 Task: Add Sprouts 100% Recycled Soft & Strong Bath Tissue 12 Pack to the cart.
Action: Mouse moved to (941, 333)
Screenshot: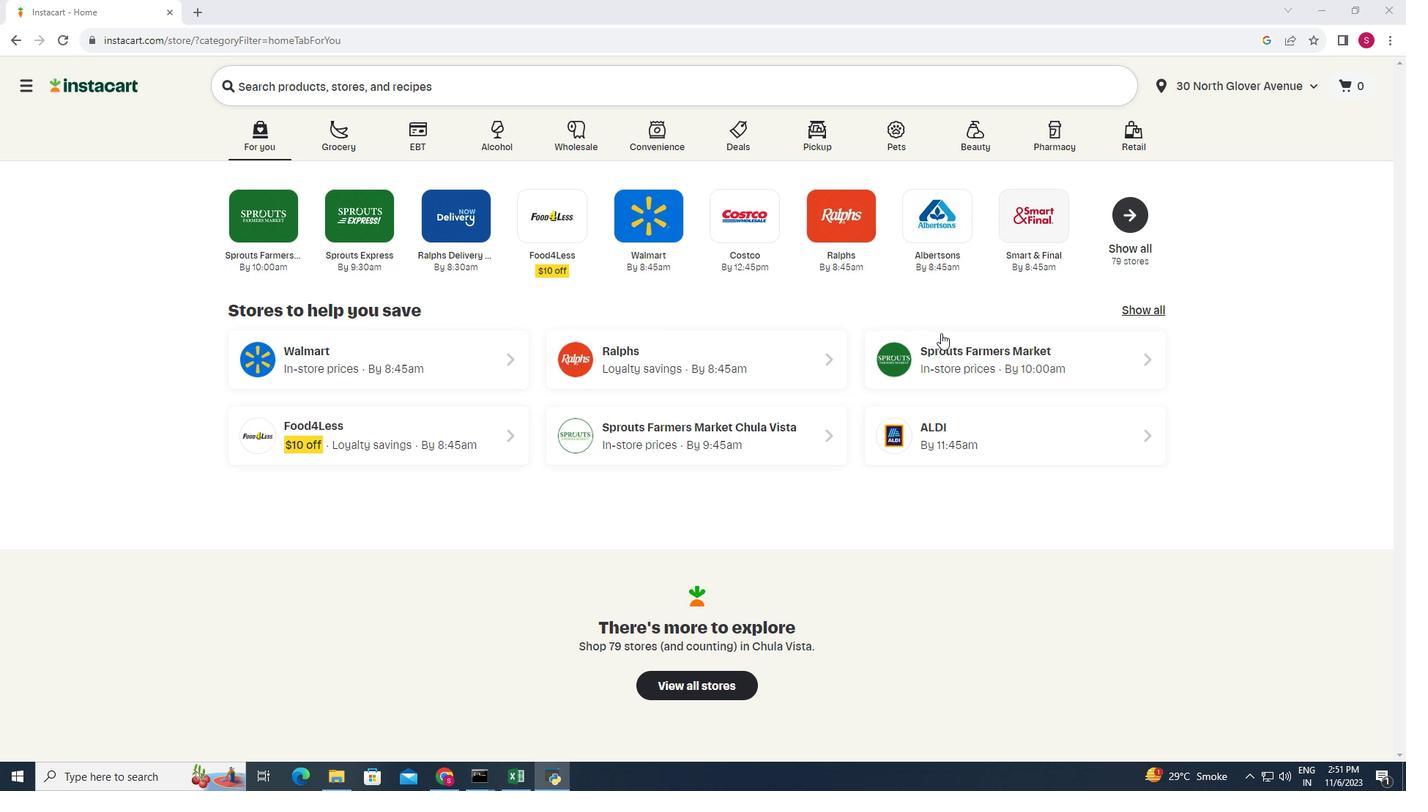 
Action: Mouse pressed left at (941, 333)
Screenshot: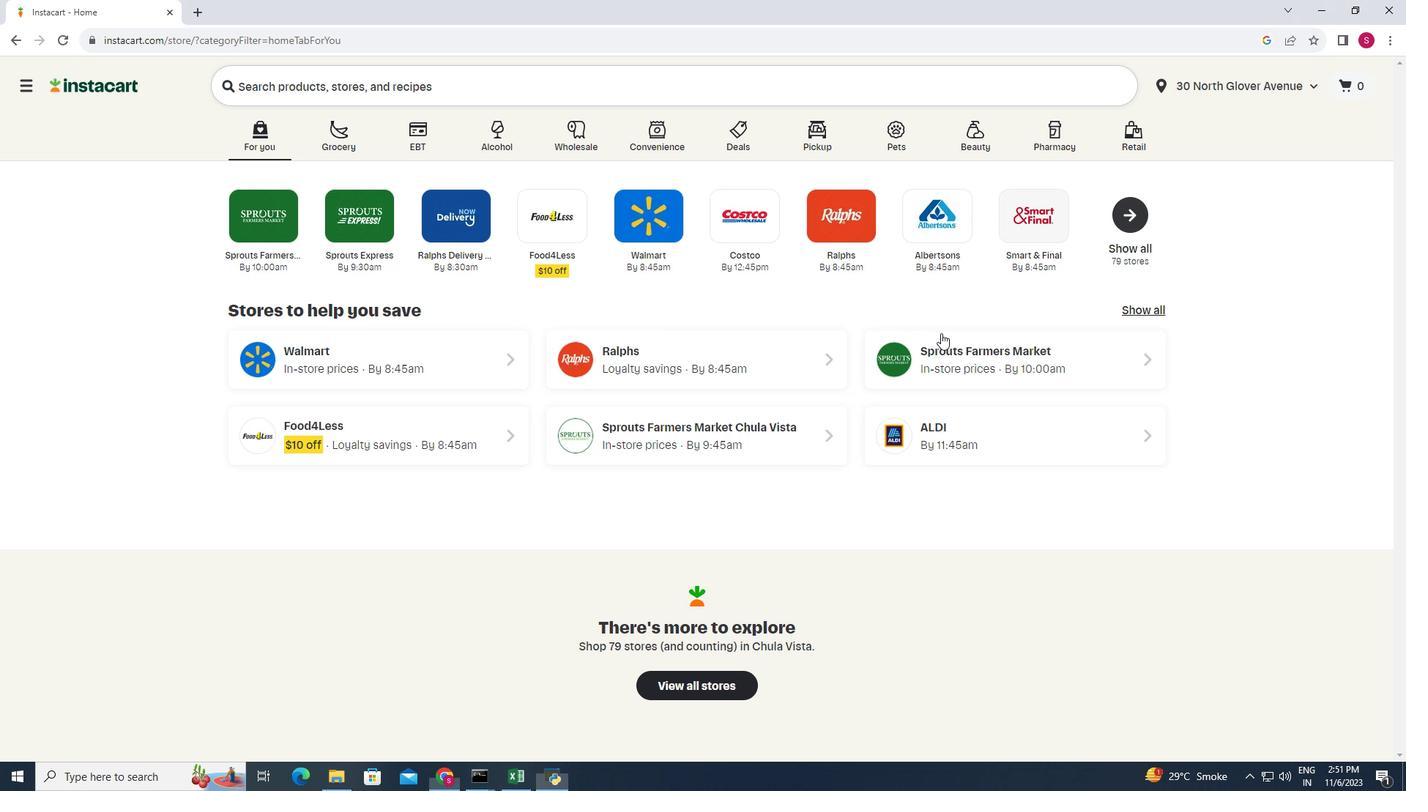 
Action: Mouse moved to (115, 499)
Screenshot: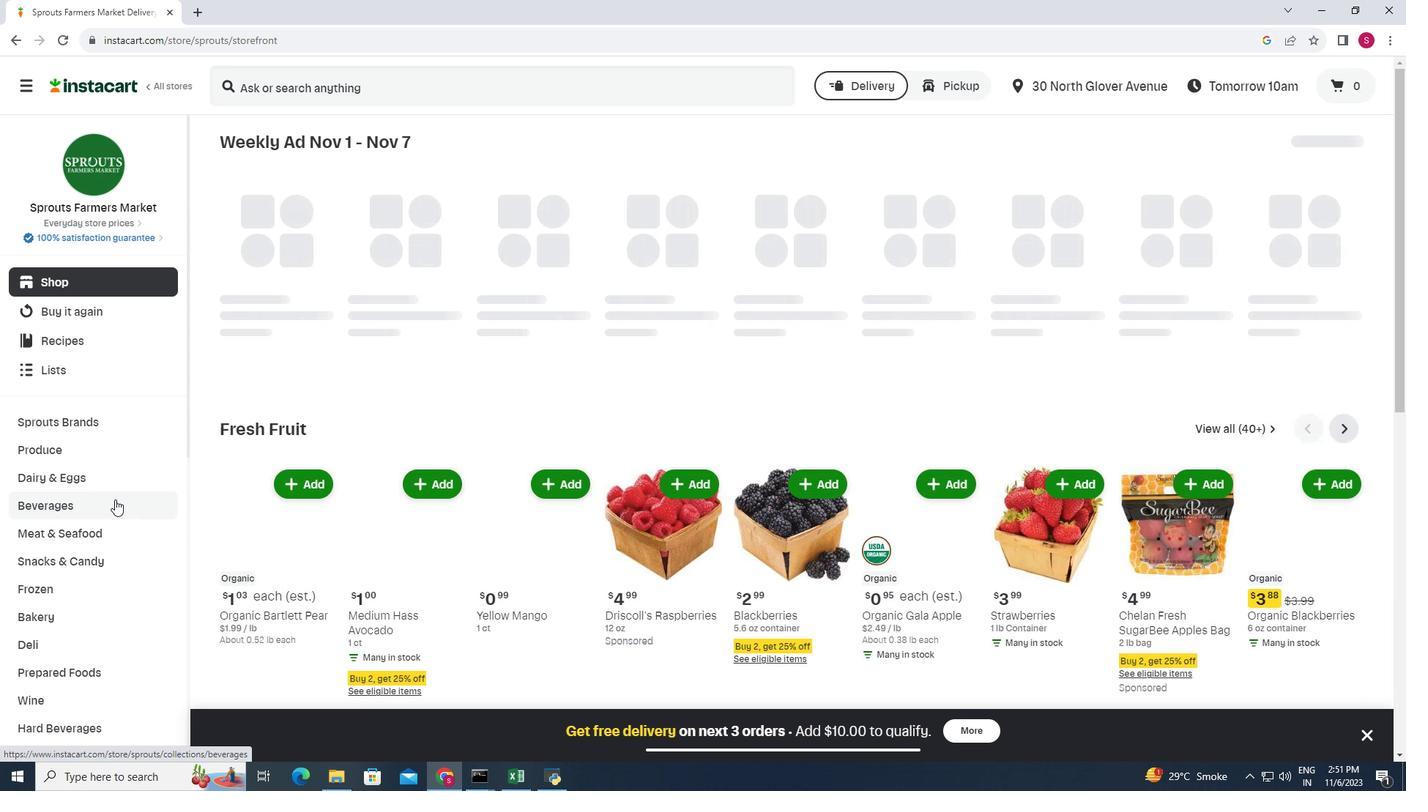 
Action: Mouse scrolled (115, 498) with delta (0, 0)
Screenshot: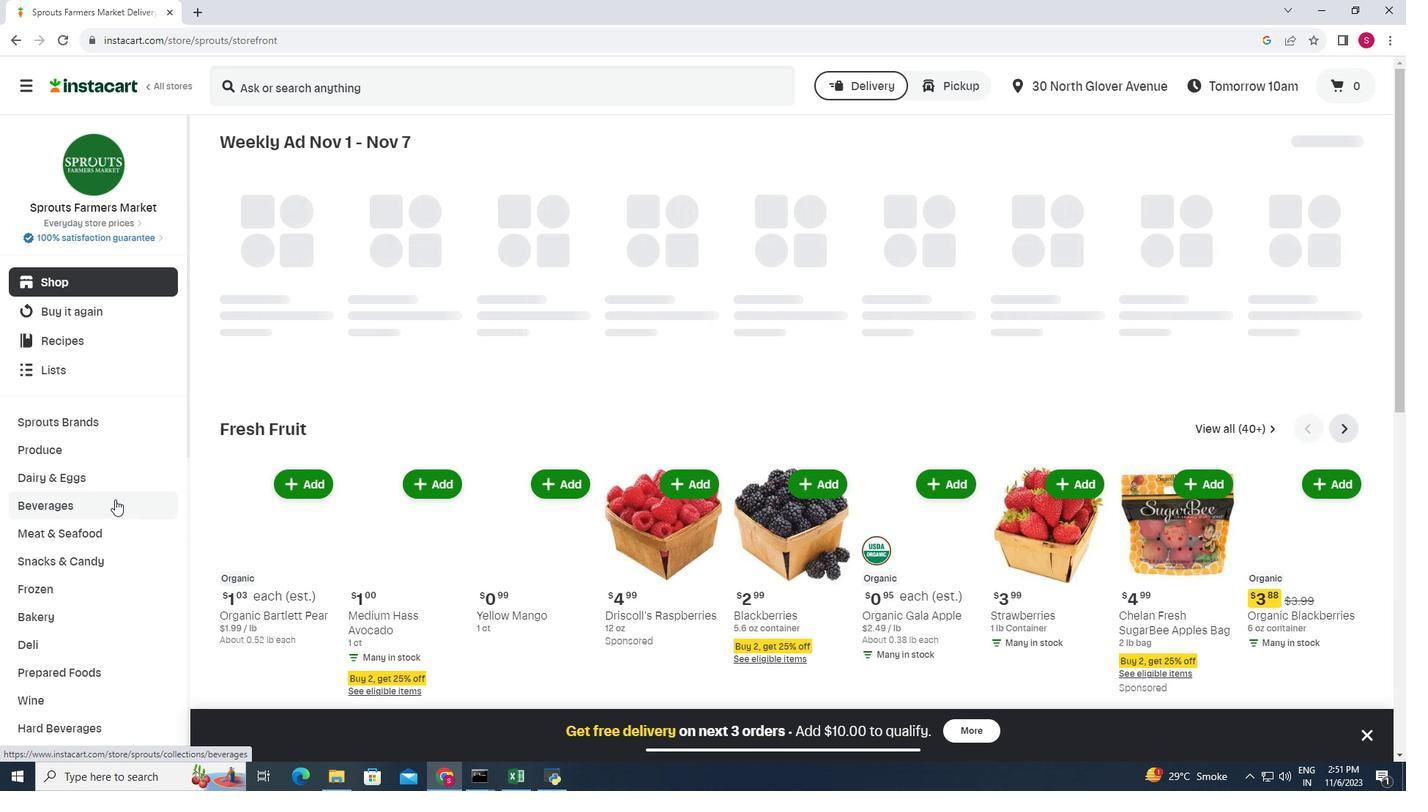 
Action: Mouse moved to (116, 498)
Screenshot: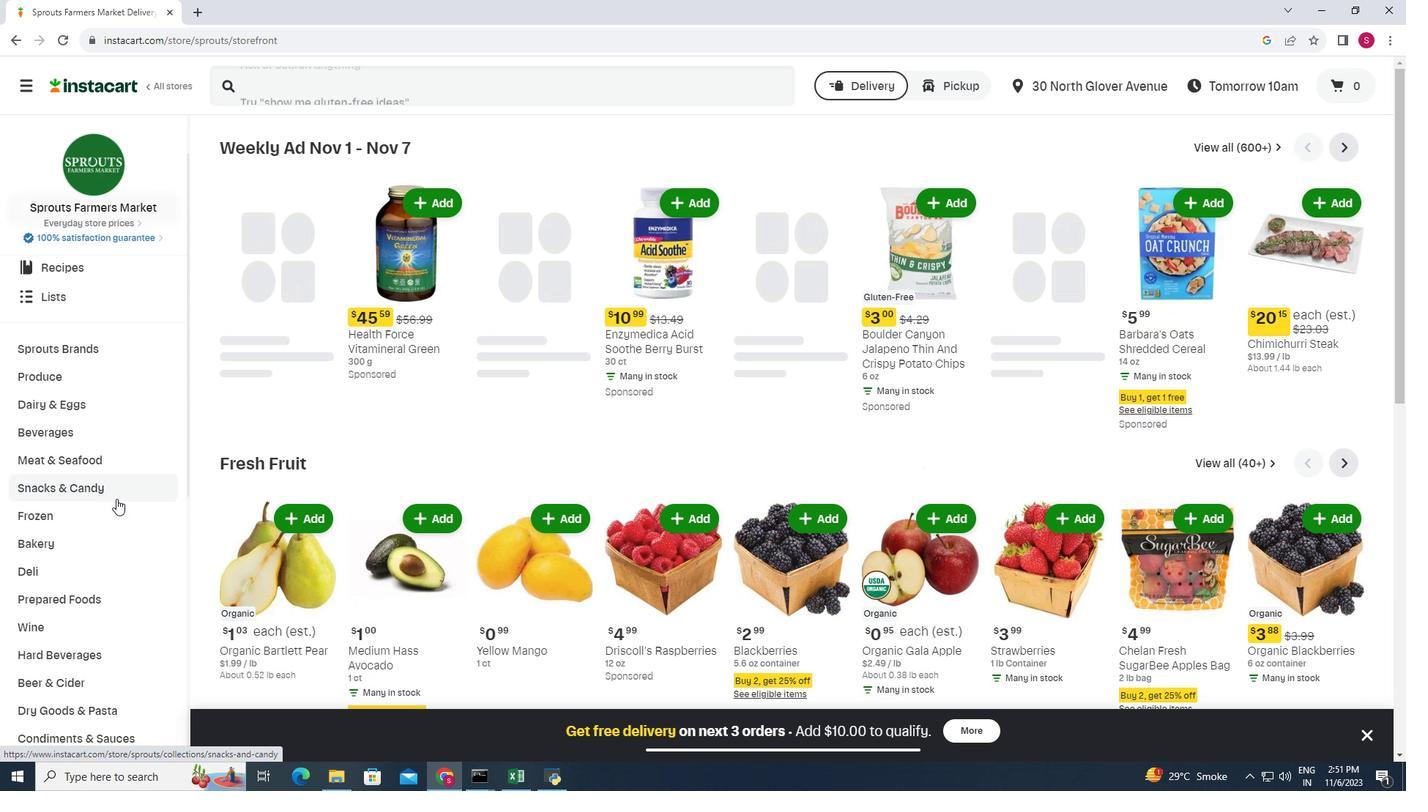 
Action: Mouse scrolled (116, 498) with delta (0, 0)
Screenshot: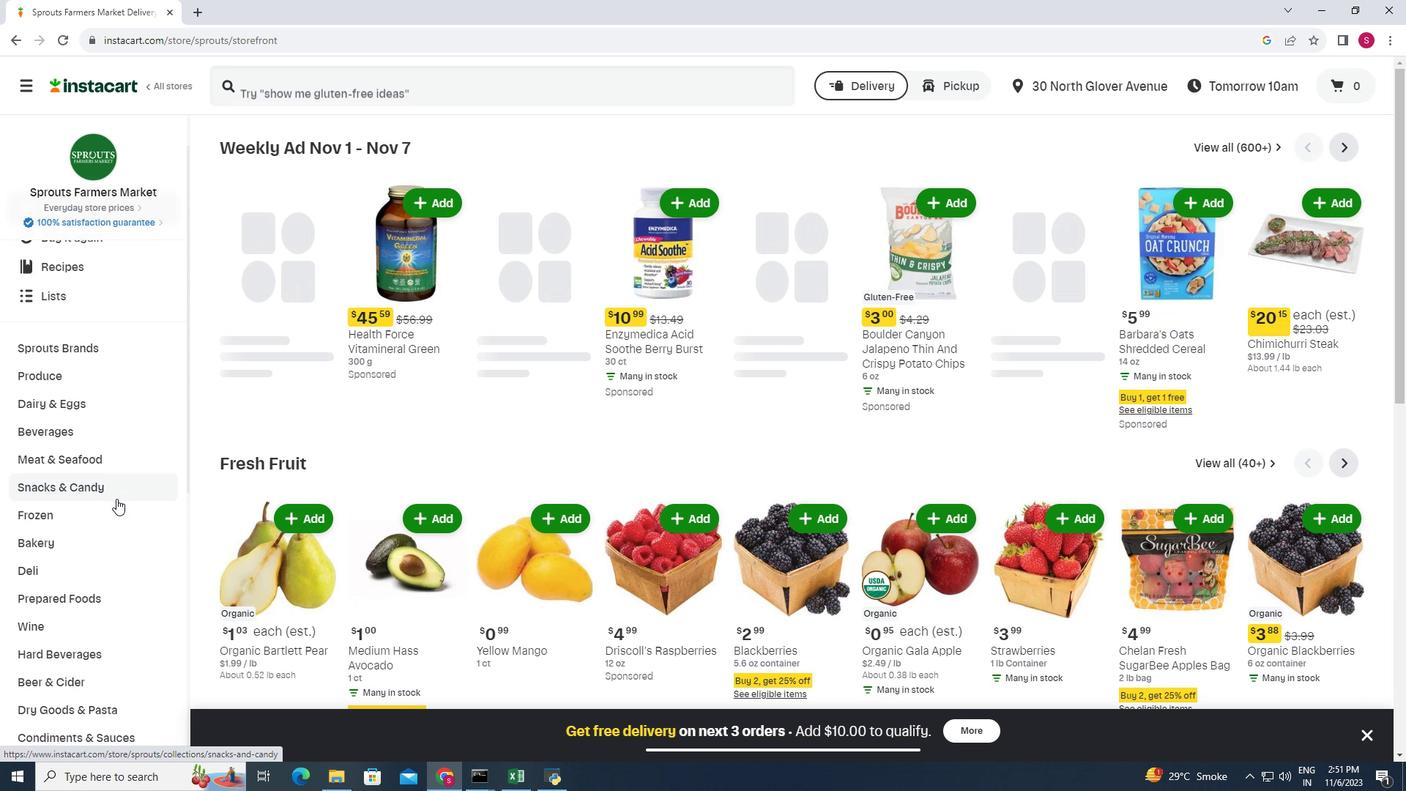 
Action: Mouse moved to (130, 477)
Screenshot: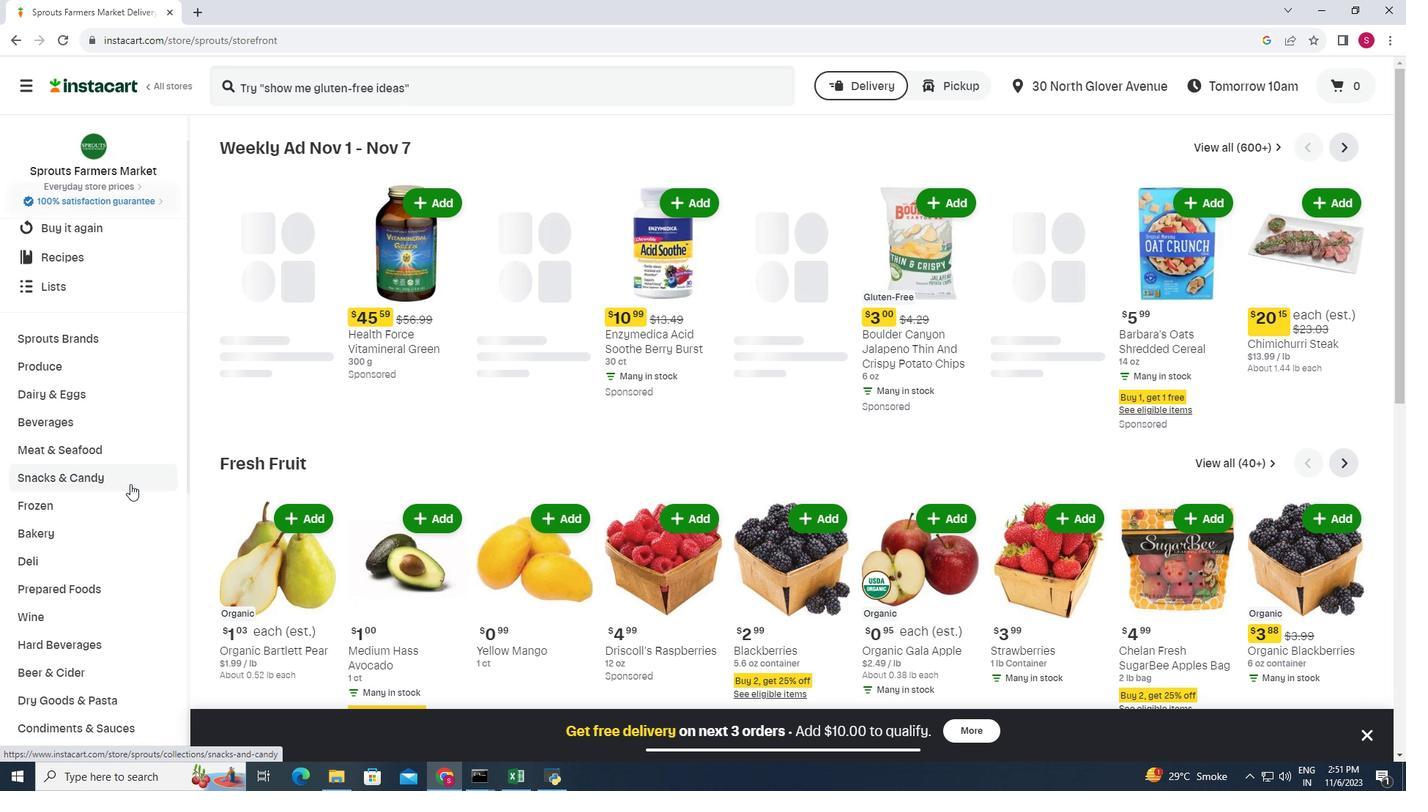 
Action: Mouse scrolled (130, 476) with delta (0, 0)
Screenshot: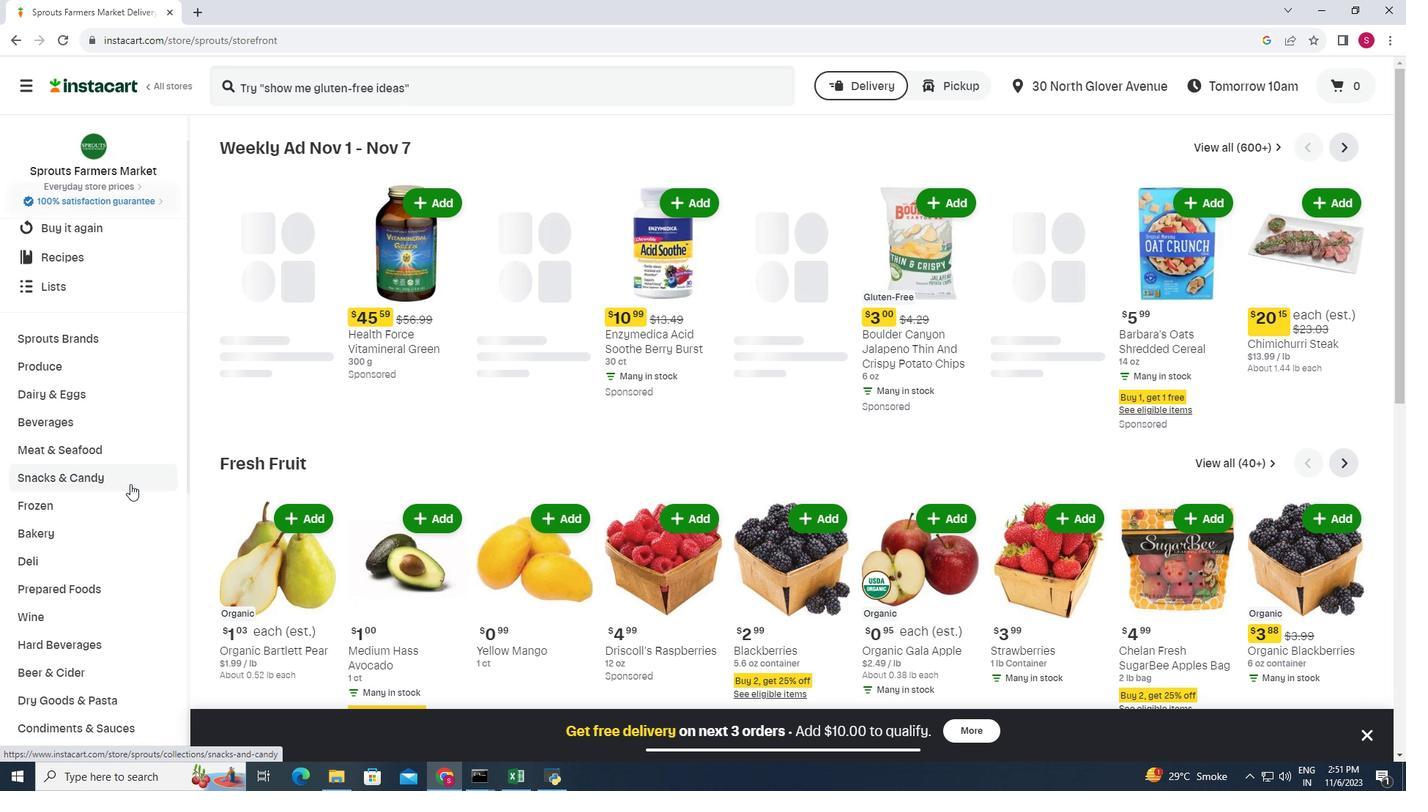 
Action: Mouse moved to (130, 485)
Screenshot: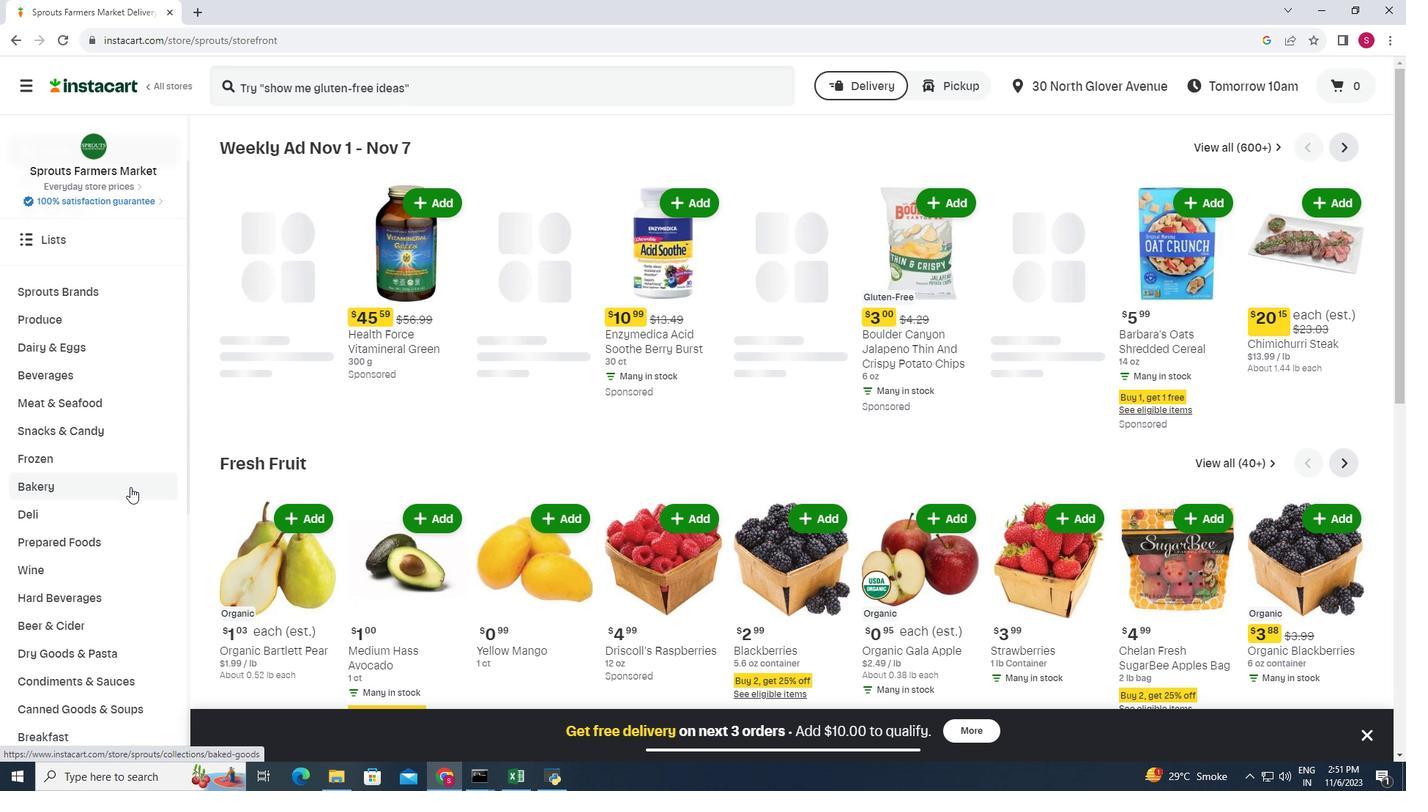 
Action: Mouse scrolled (130, 485) with delta (0, 0)
Screenshot: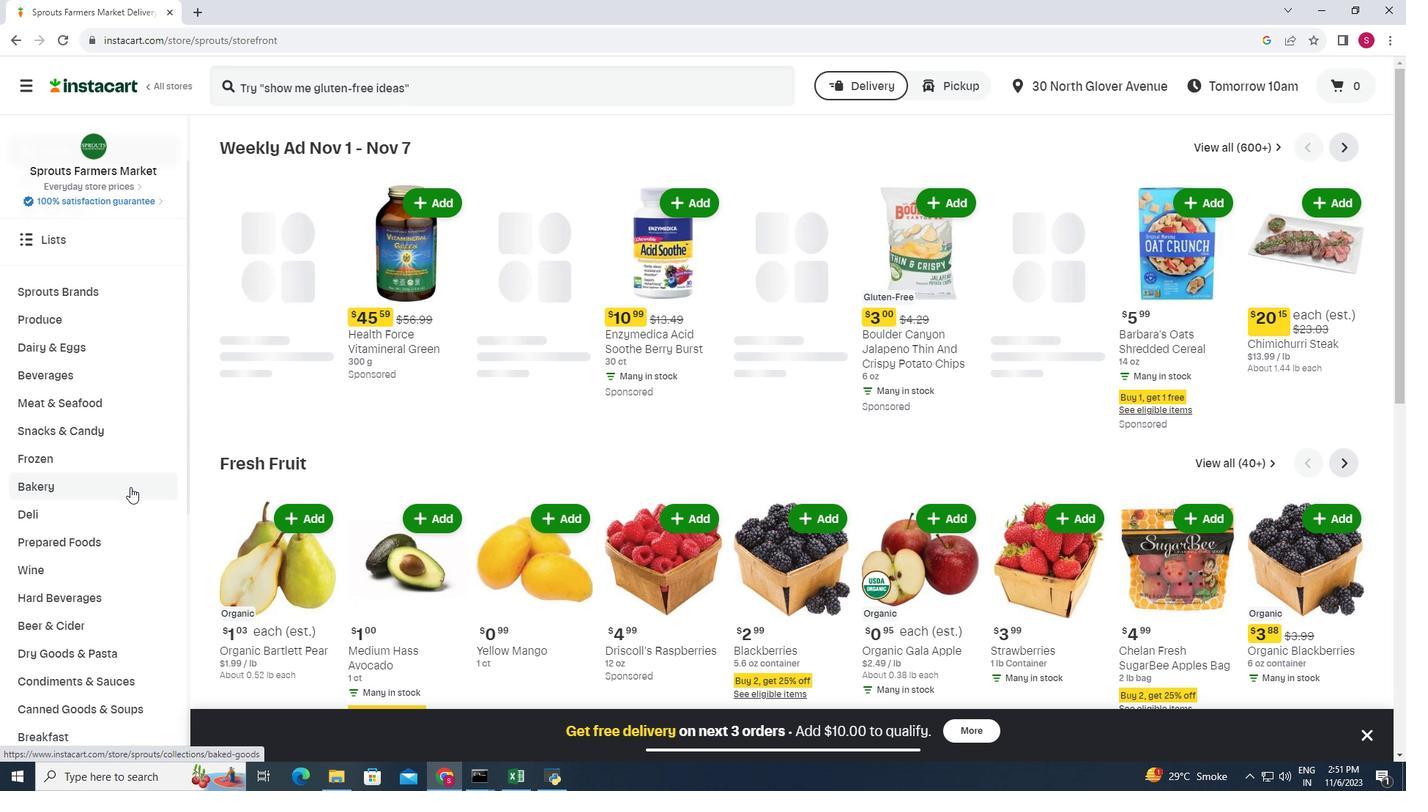 
Action: Mouse moved to (130, 490)
Screenshot: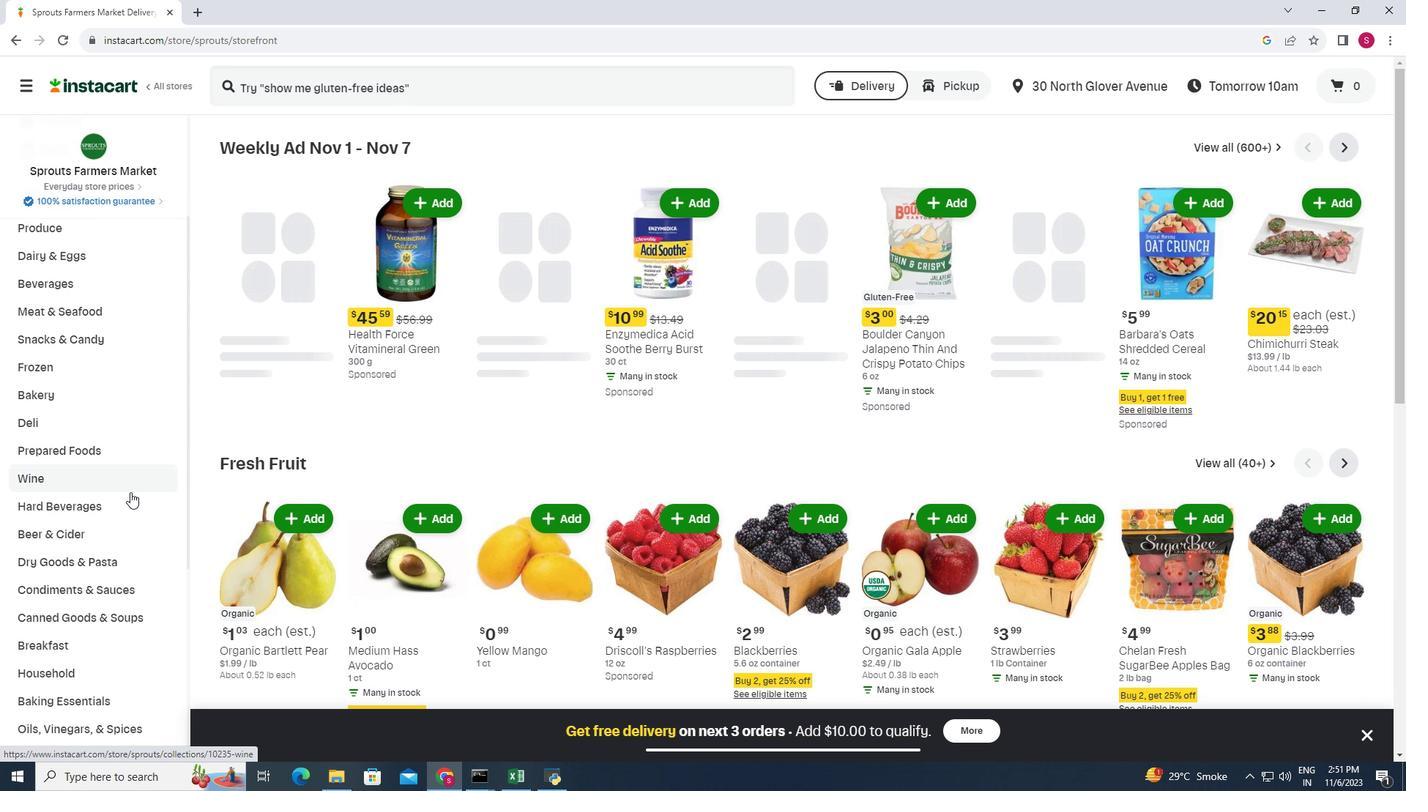 
Action: Mouse scrolled (130, 489) with delta (0, 0)
Screenshot: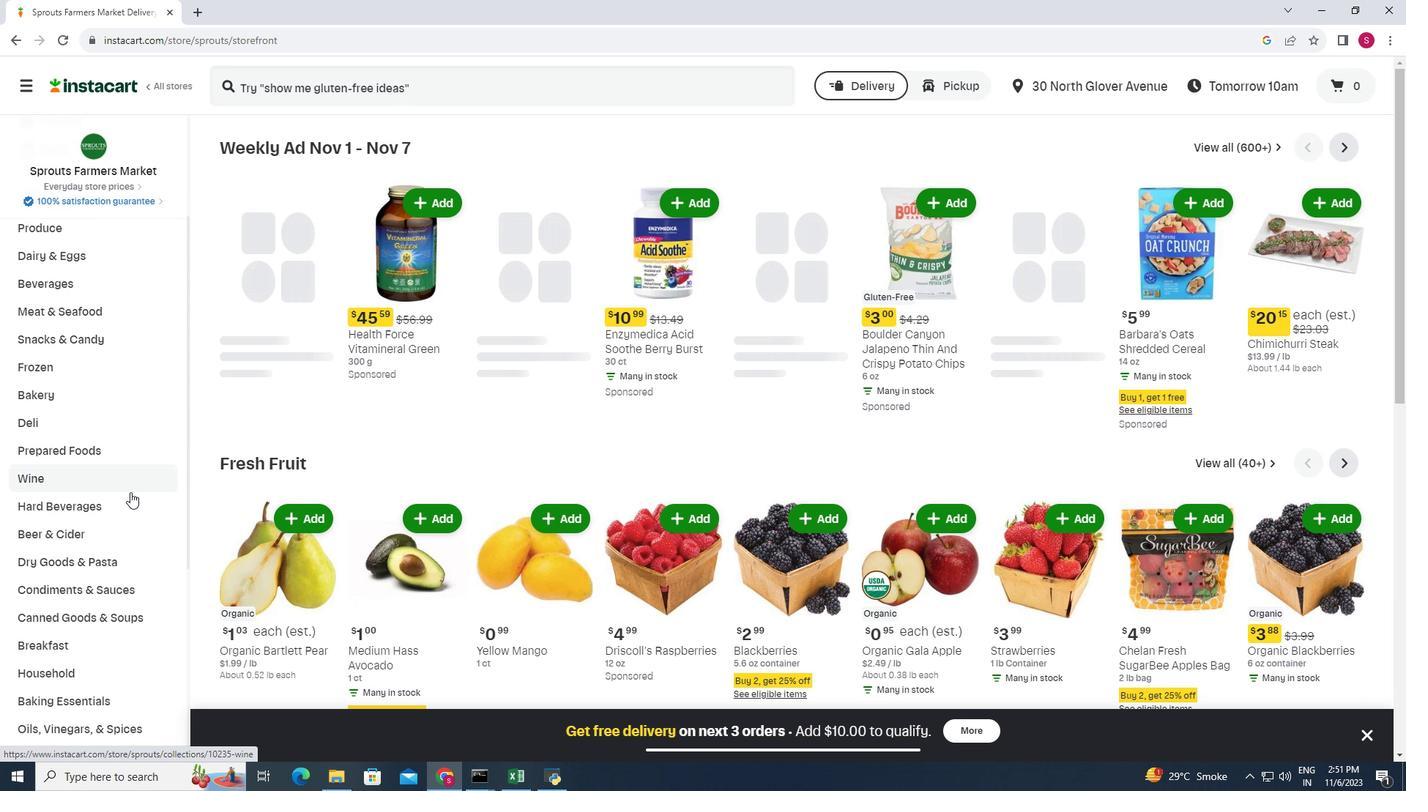 
Action: Mouse moved to (45, 592)
Screenshot: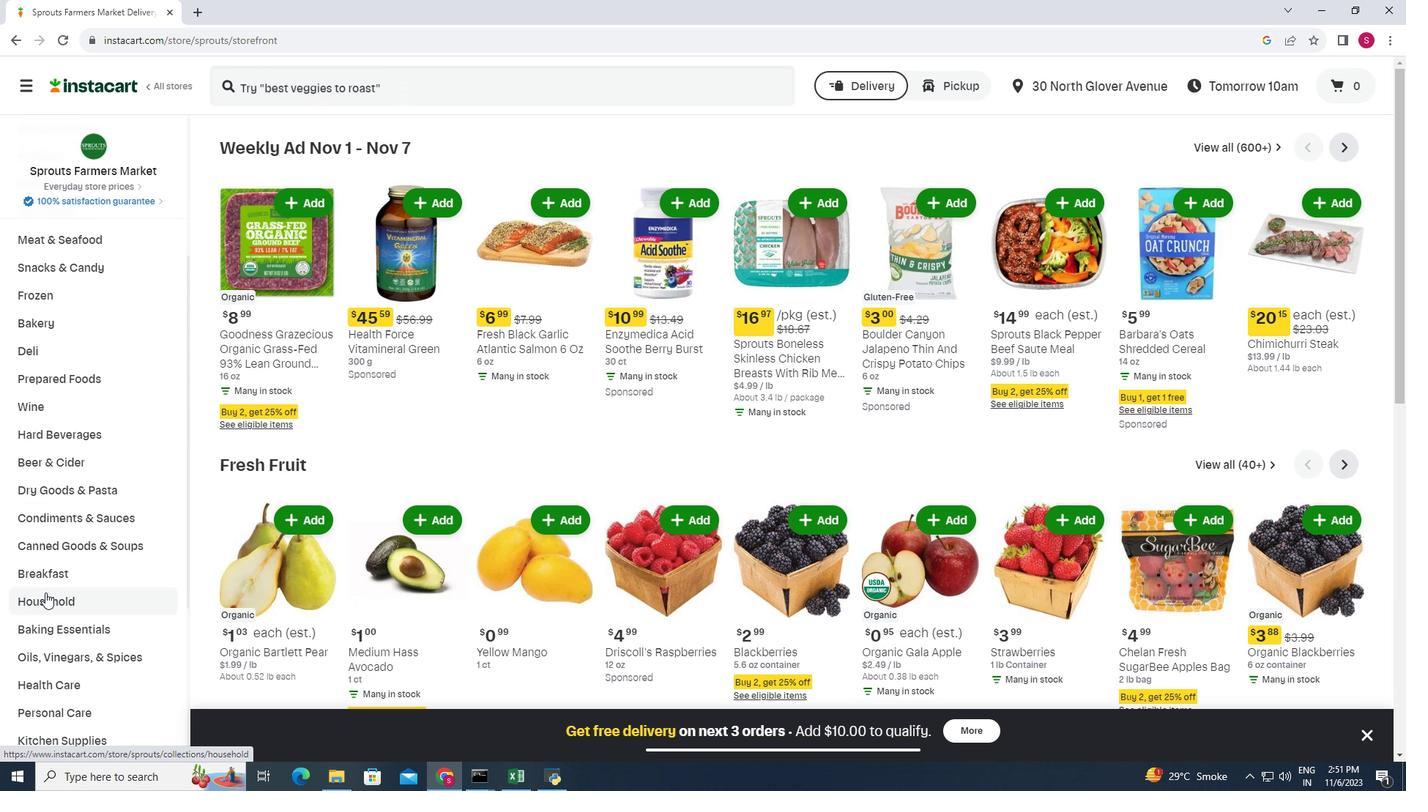 
Action: Mouse pressed left at (45, 592)
Screenshot: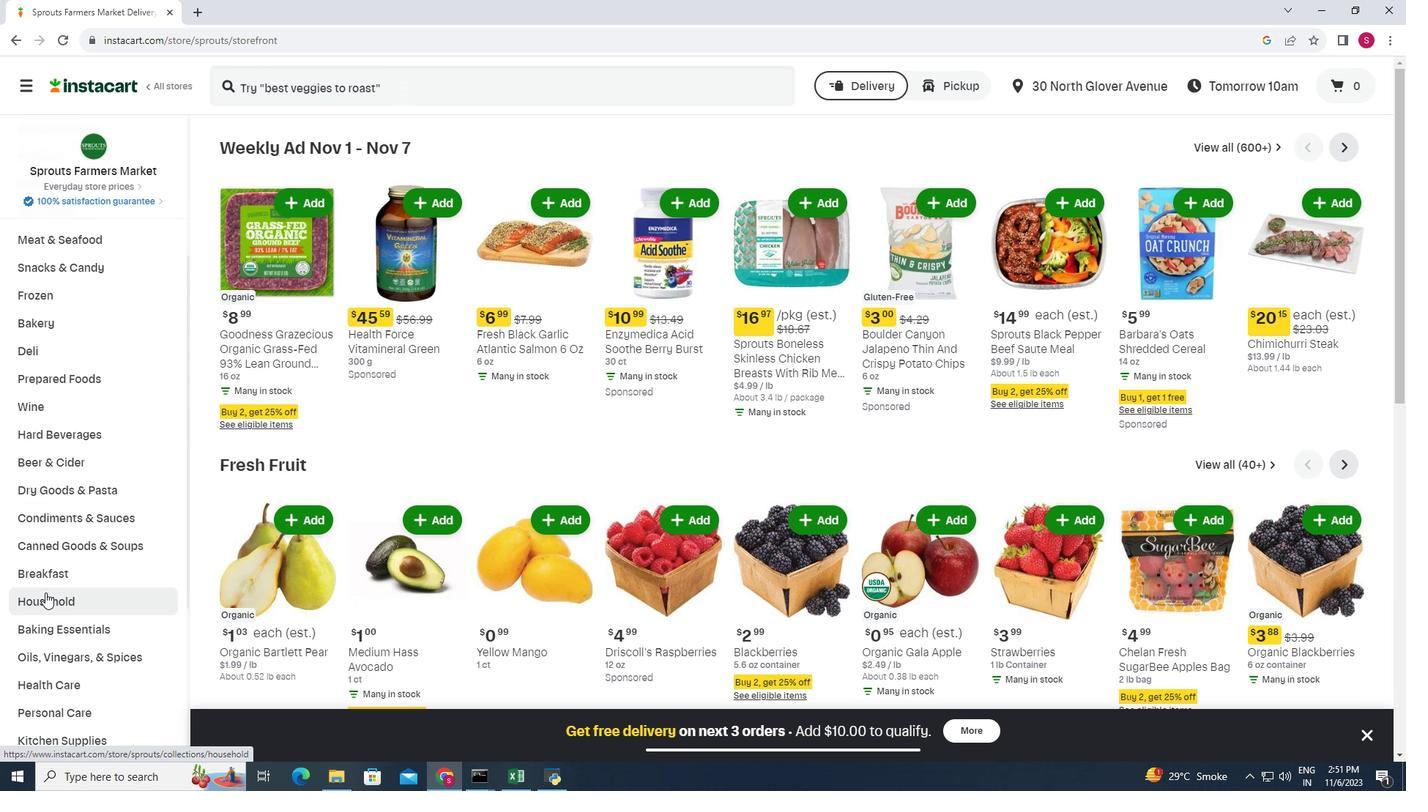 
Action: Mouse moved to (375, 174)
Screenshot: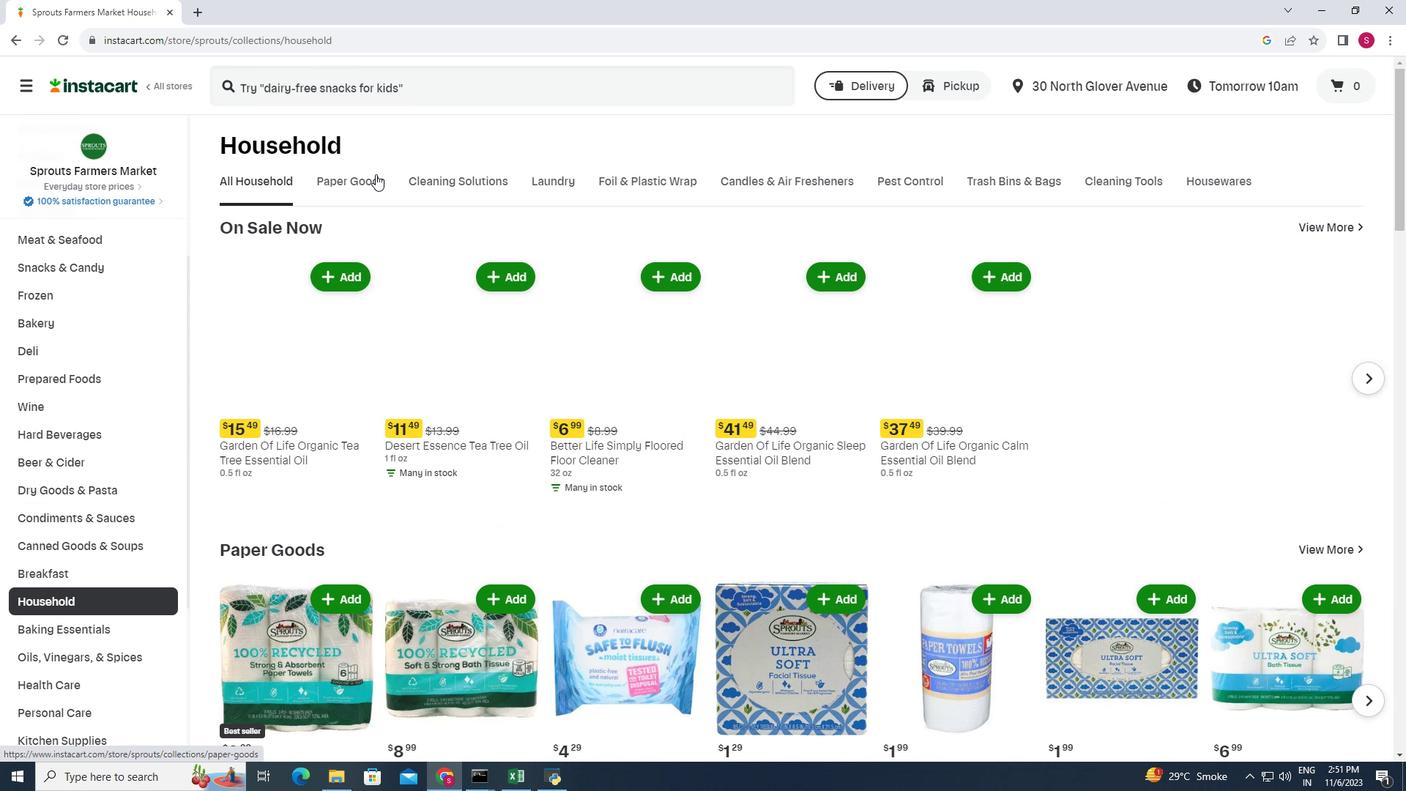 
Action: Mouse pressed left at (375, 174)
Screenshot: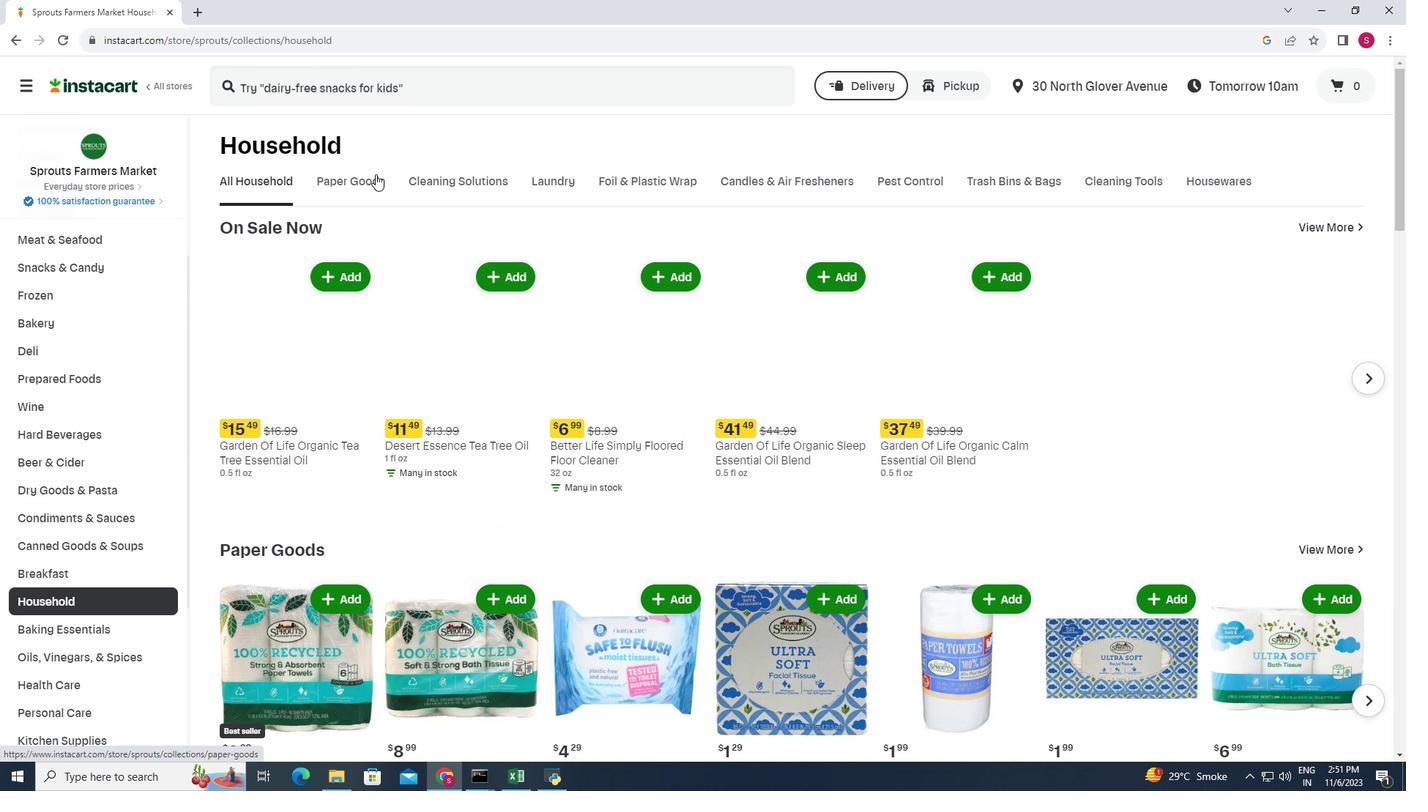 
Action: Mouse moved to (360, 183)
Screenshot: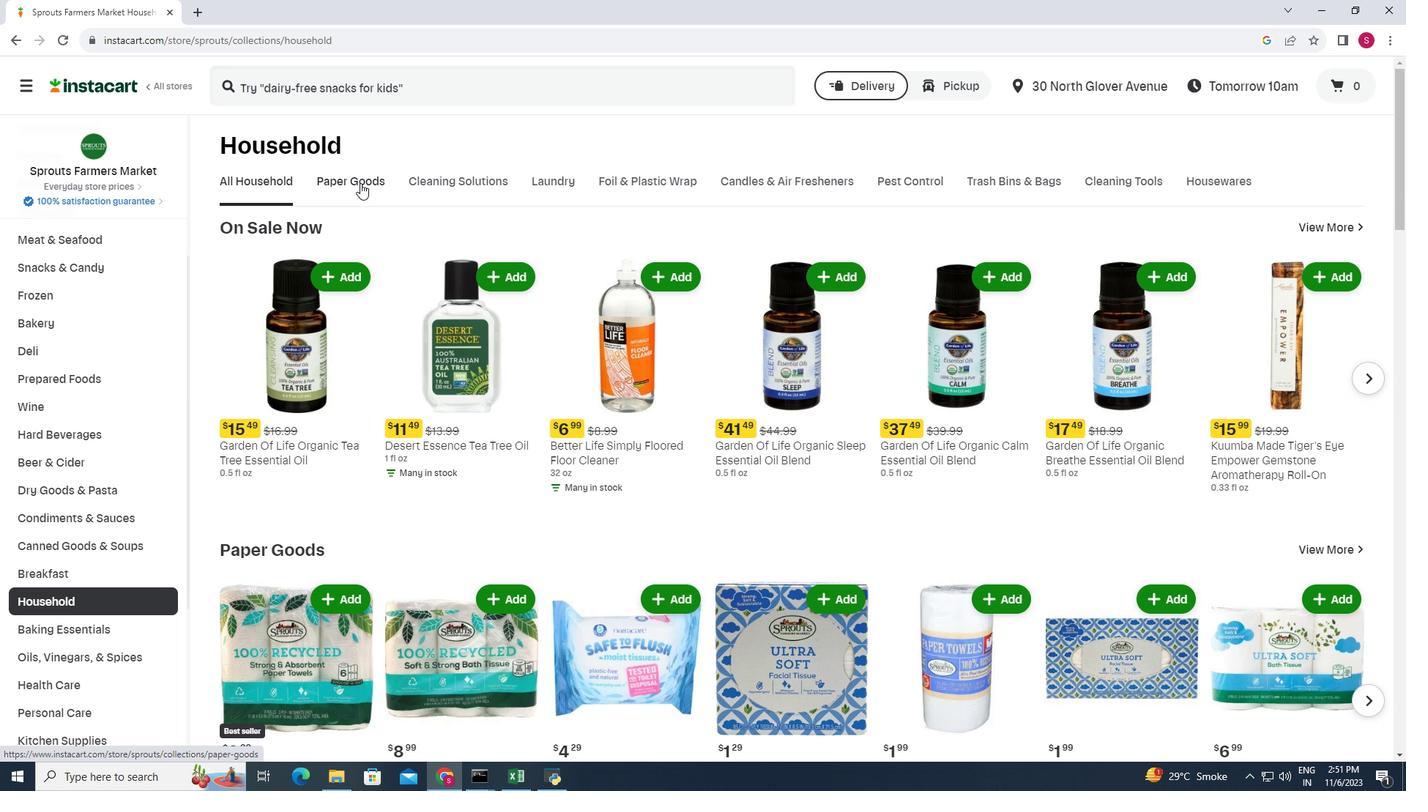 
Action: Mouse pressed left at (360, 183)
Screenshot: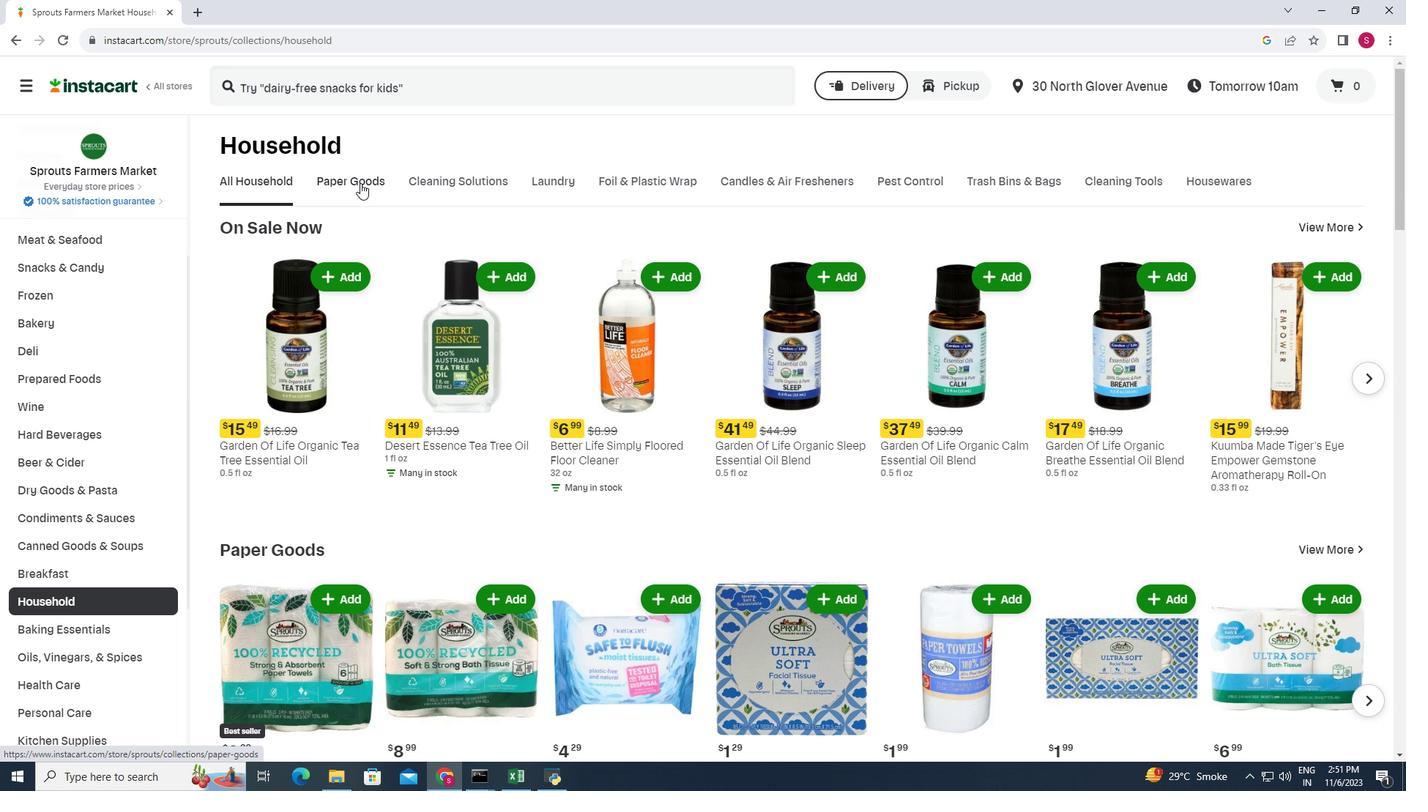 
Action: Mouse moved to (582, 318)
Screenshot: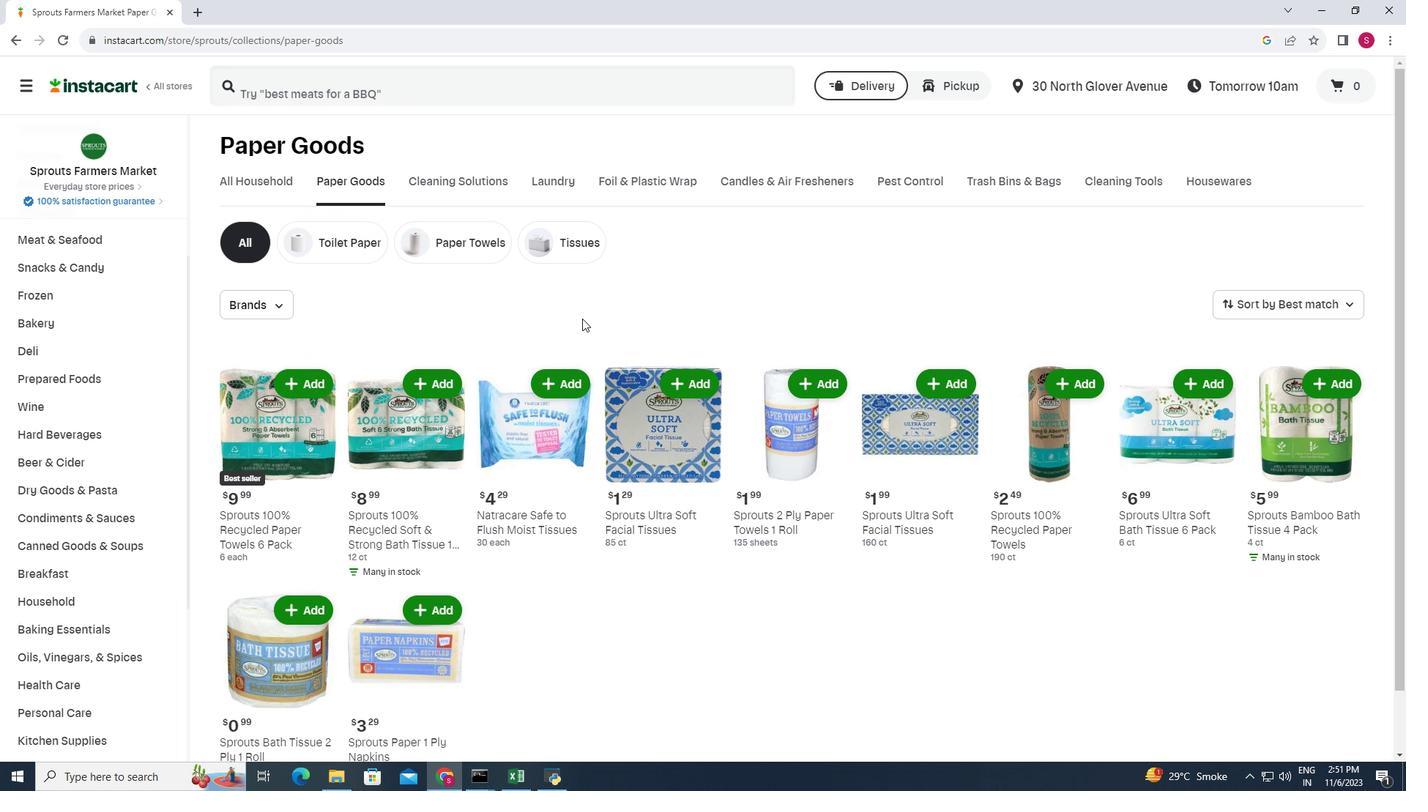 
Action: Mouse scrolled (582, 317) with delta (0, 0)
Screenshot: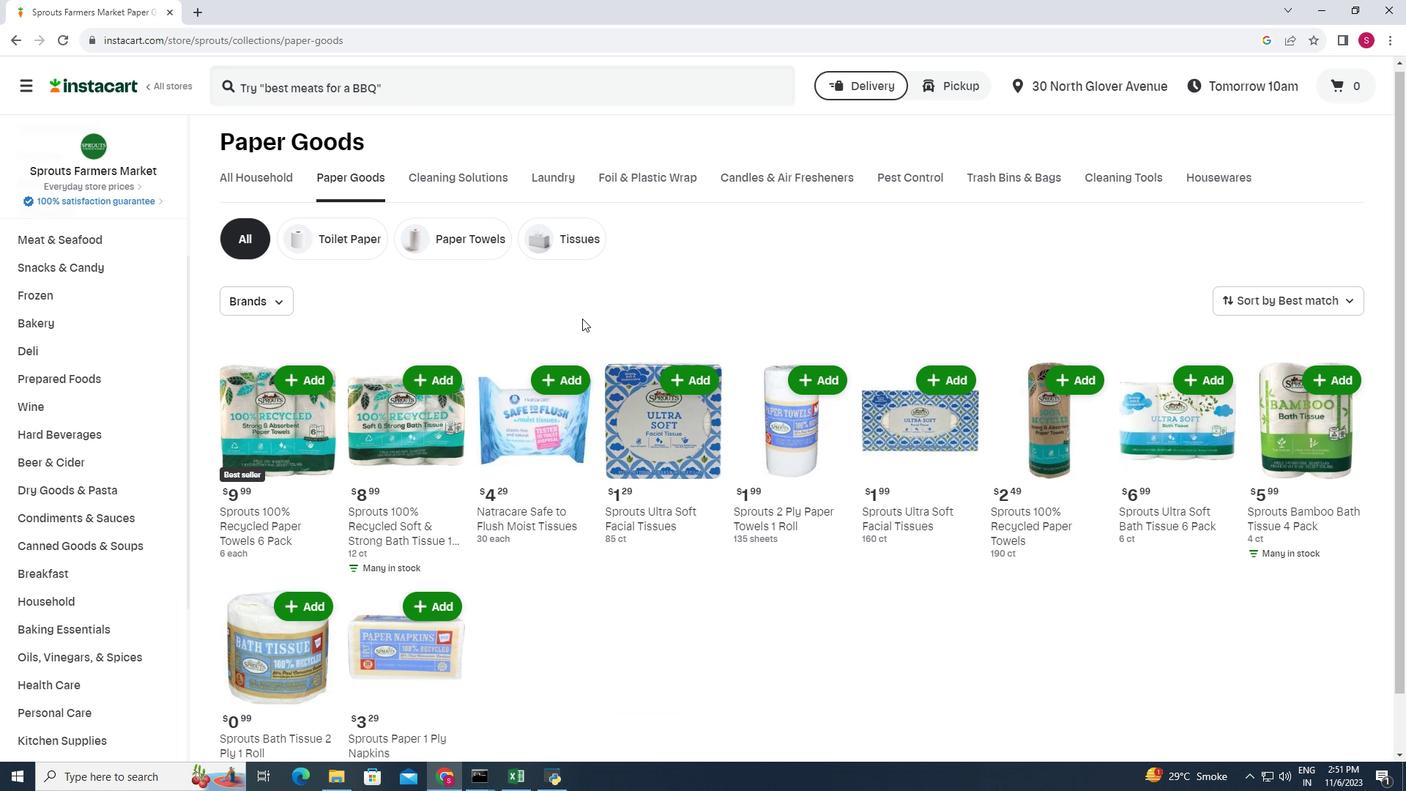 
Action: Mouse moved to (433, 302)
Screenshot: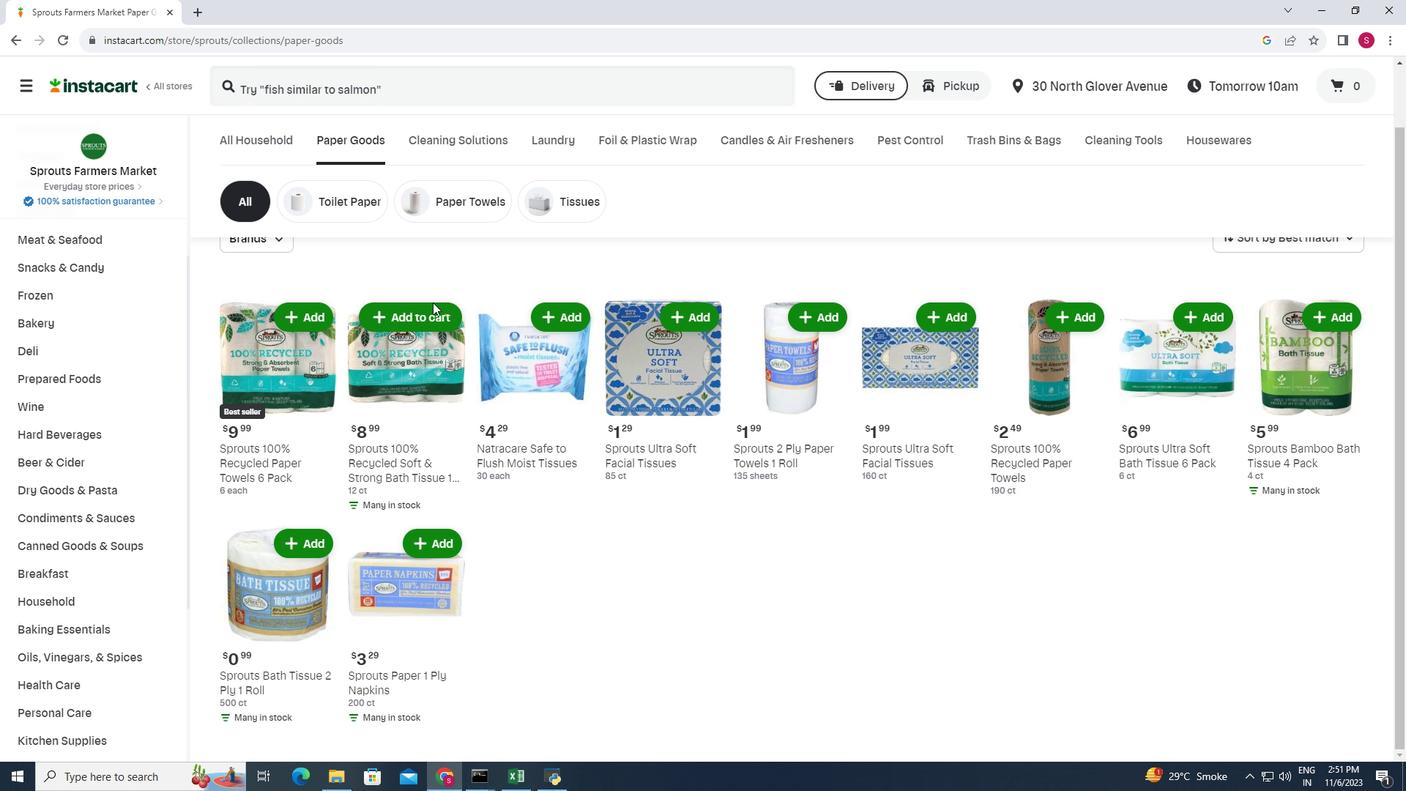 
Action: Mouse pressed left at (433, 302)
Screenshot: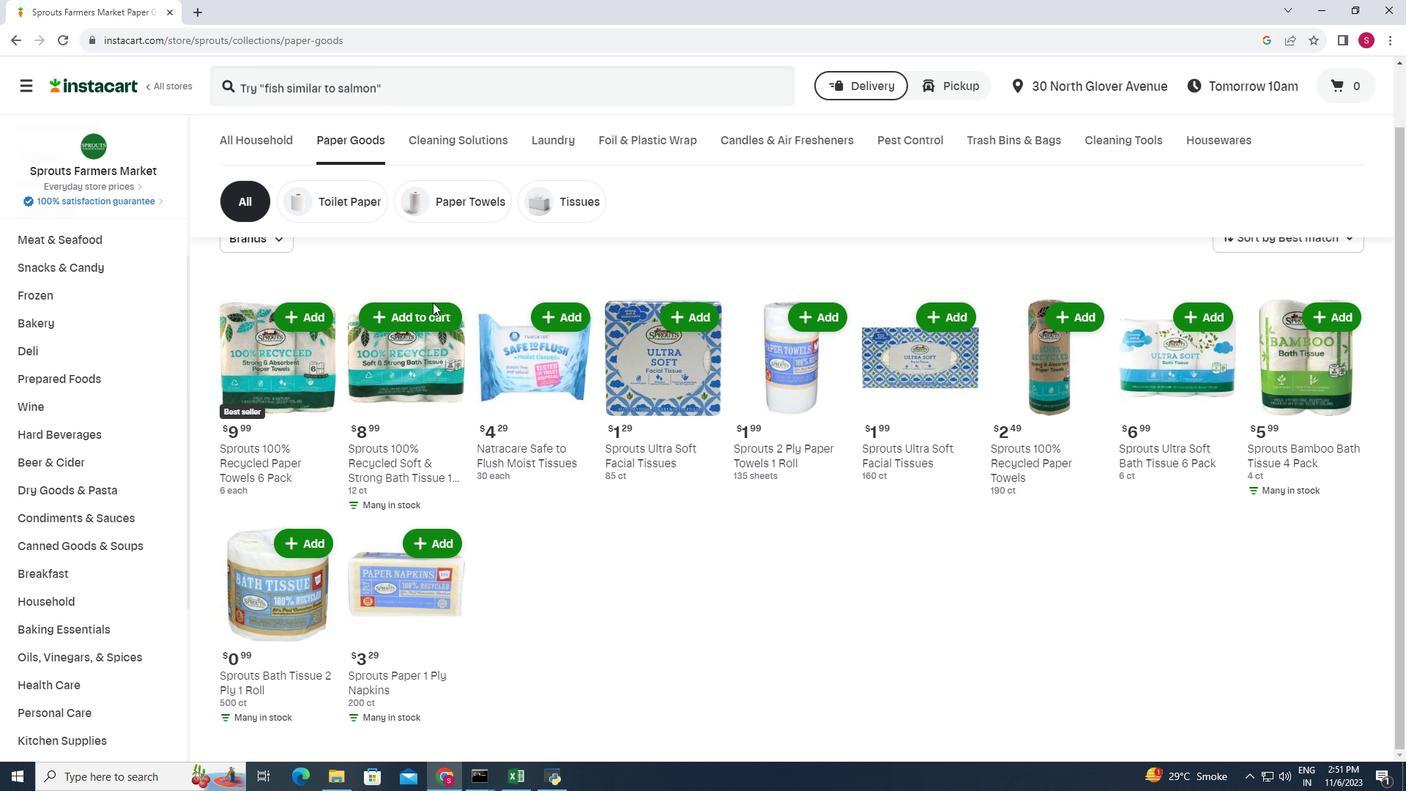 
Action: Mouse moved to (426, 308)
Screenshot: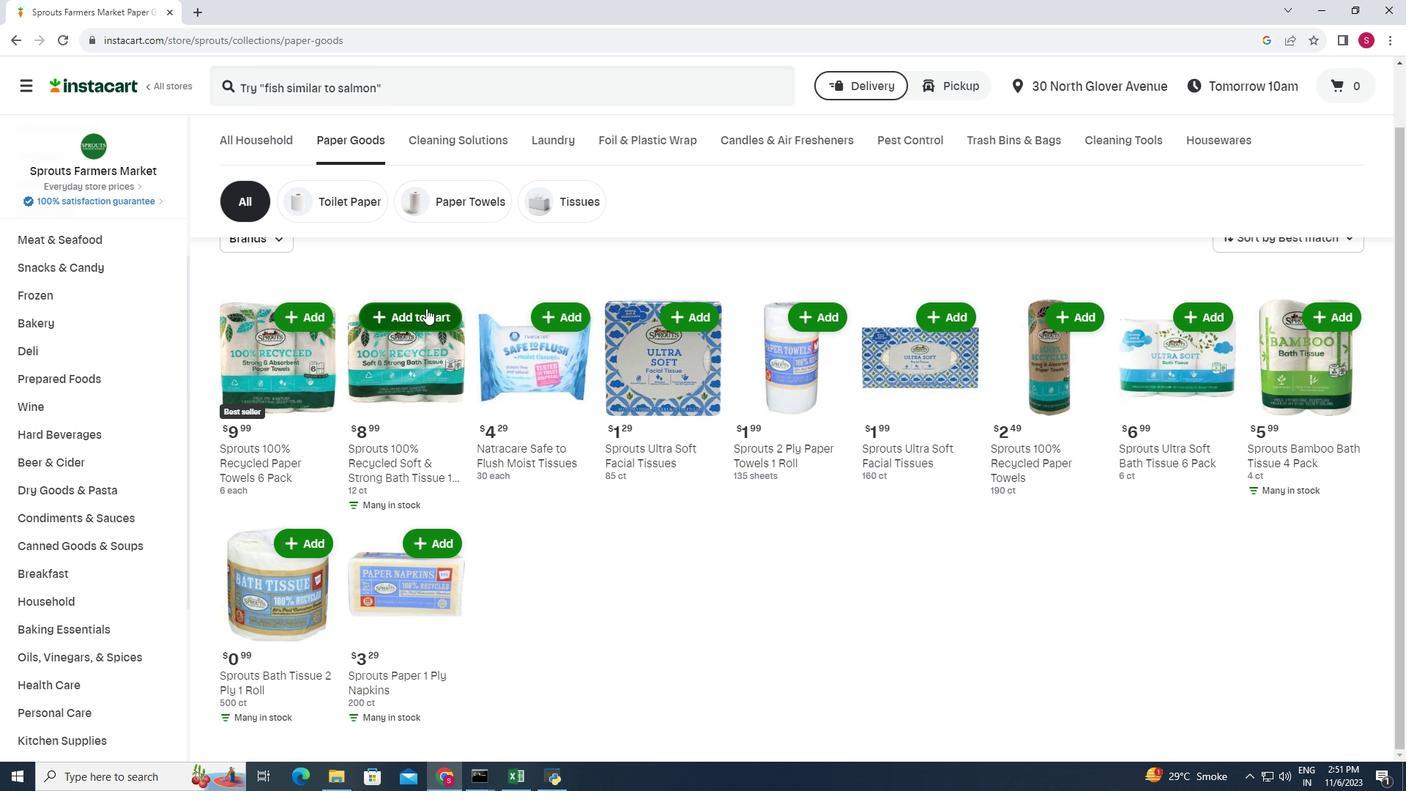 
Action: Mouse pressed left at (426, 308)
Screenshot: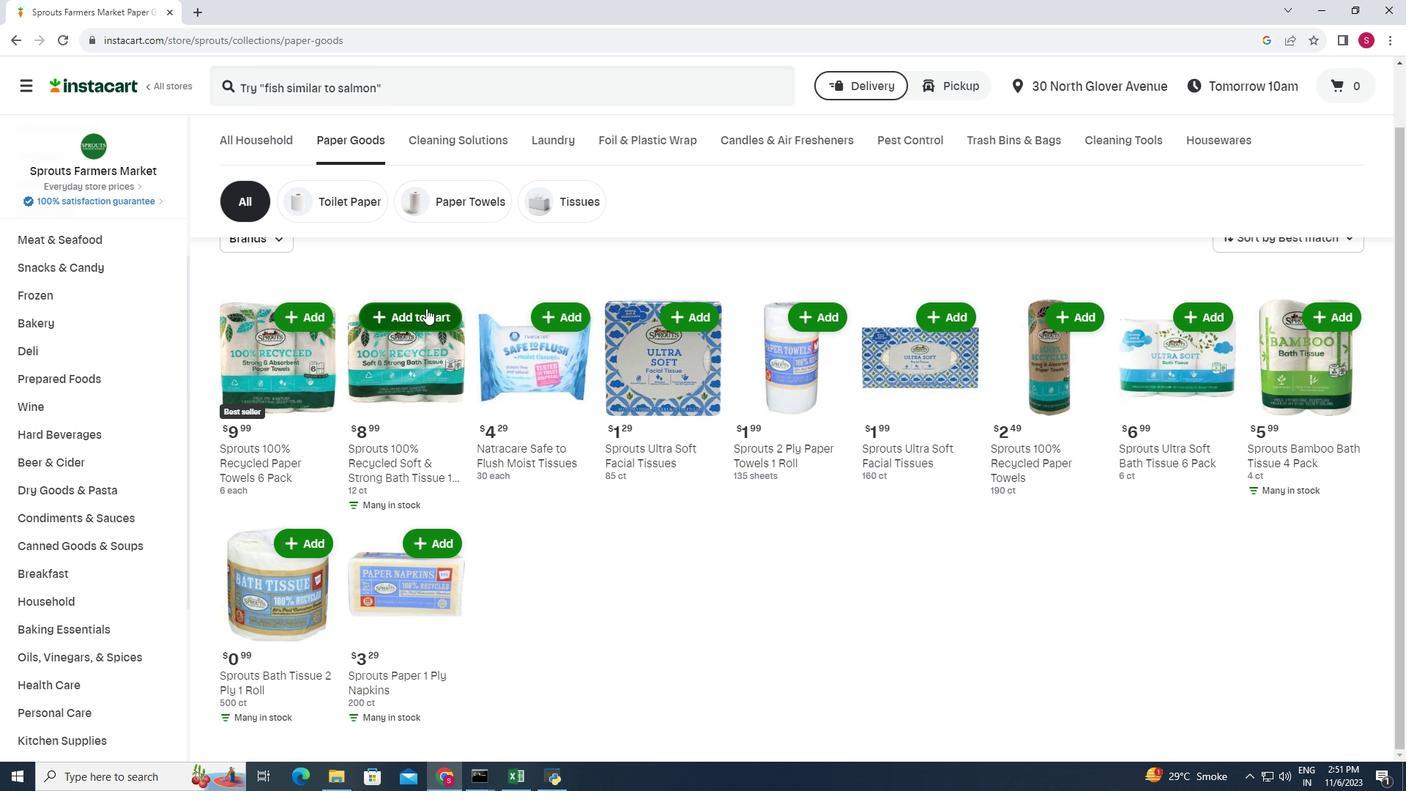 
Action: Mouse moved to (426, 249)
Screenshot: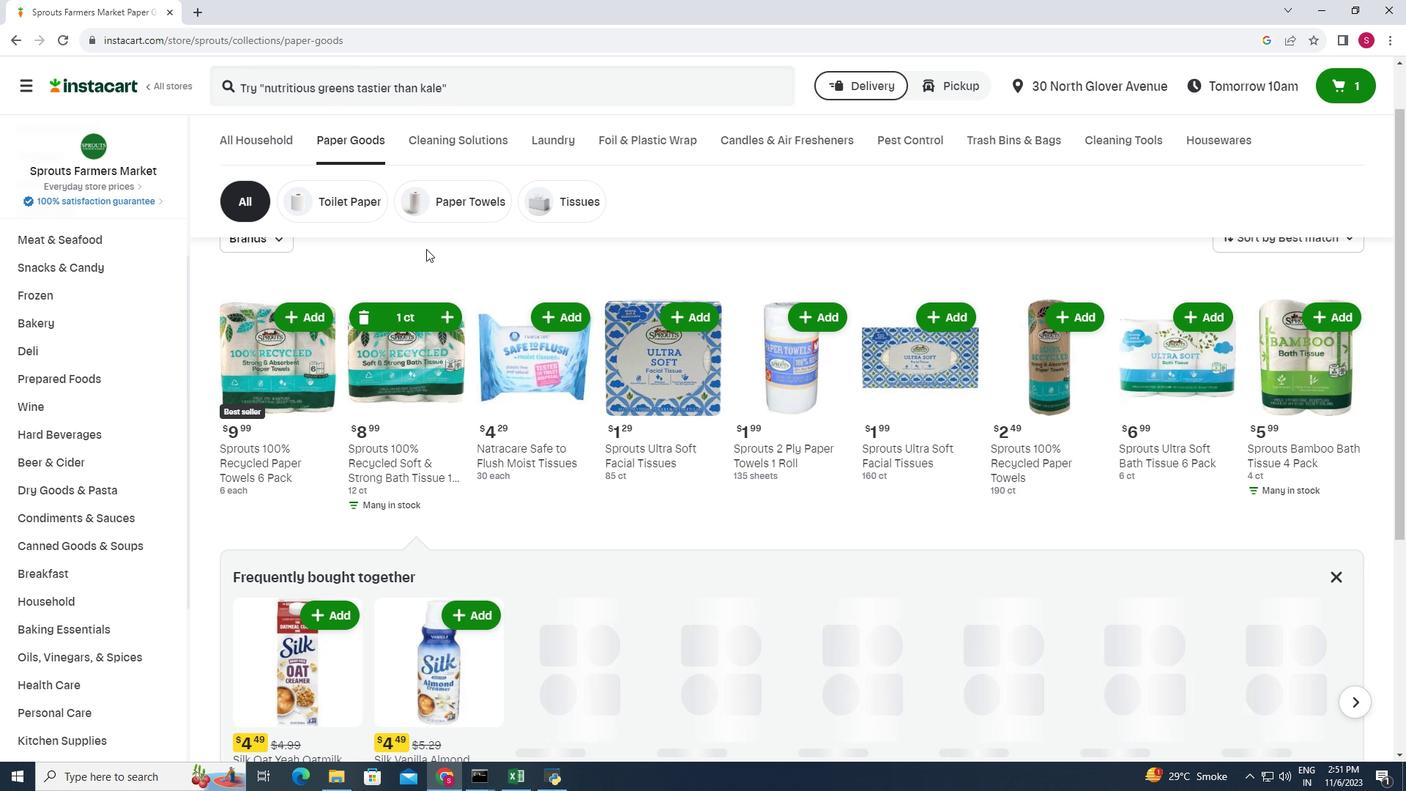 
